 Task: In the  document registration.odt Download file as 'Rich Text Format' Share this file with 'softage.7@softage.net' Insert the command  Suggesting 
Action: Mouse pressed left at (296, 379)
Screenshot: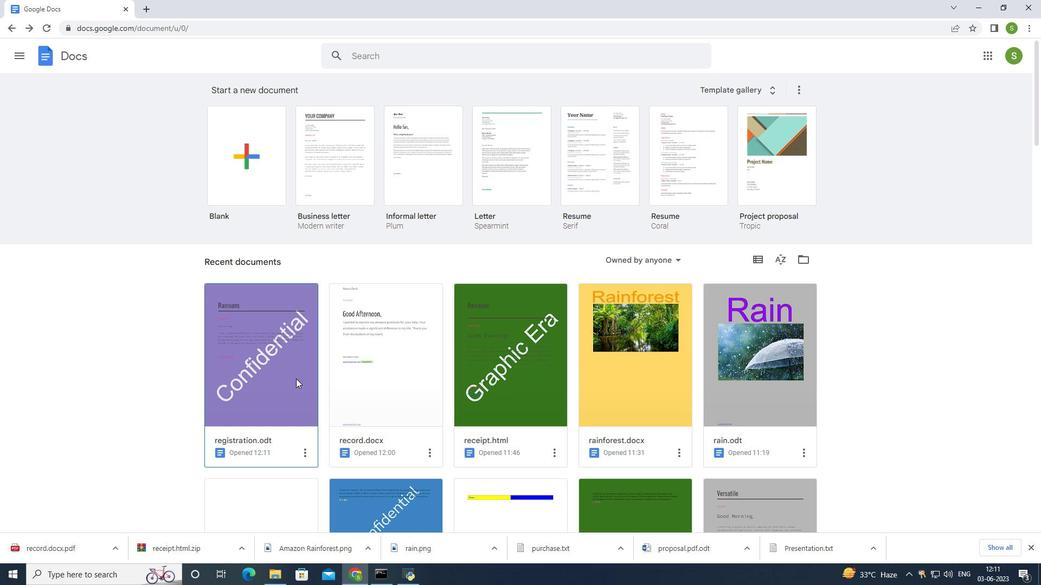 
Action: Mouse moved to (40, 63)
Screenshot: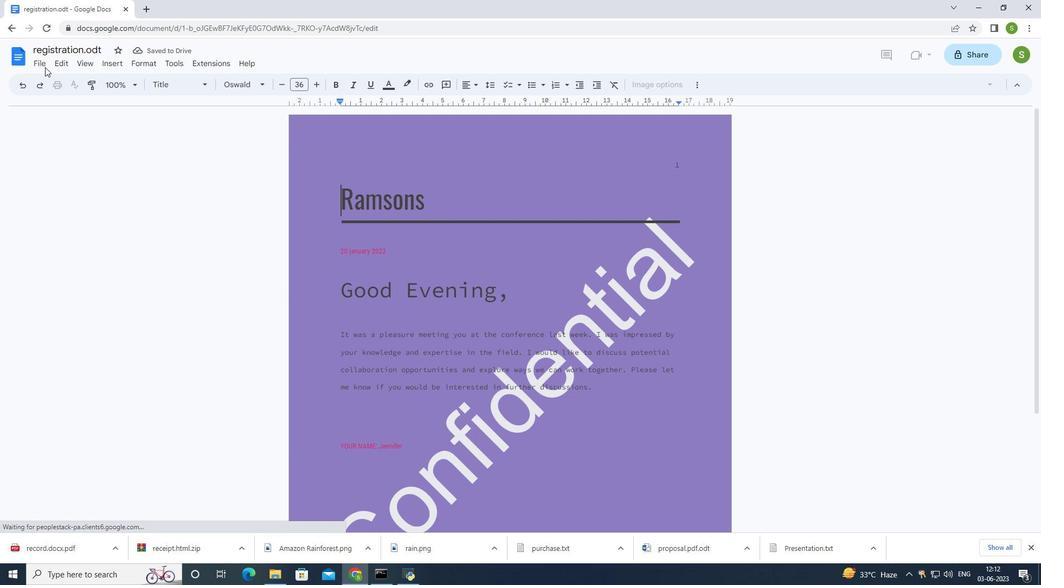 
Action: Mouse pressed left at (40, 63)
Screenshot: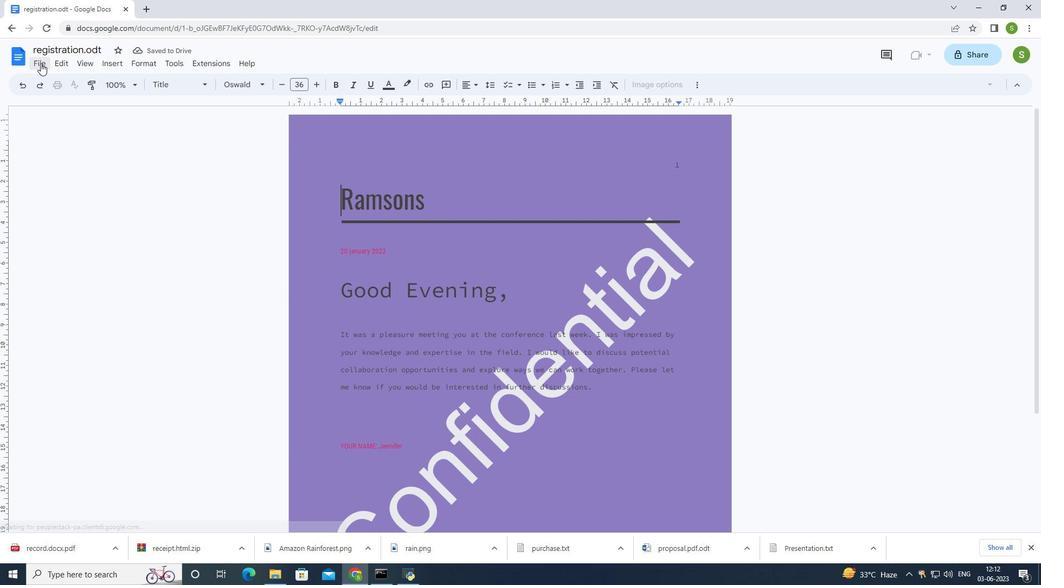 
Action: Mouse moved to (61, 177)
Screenshot: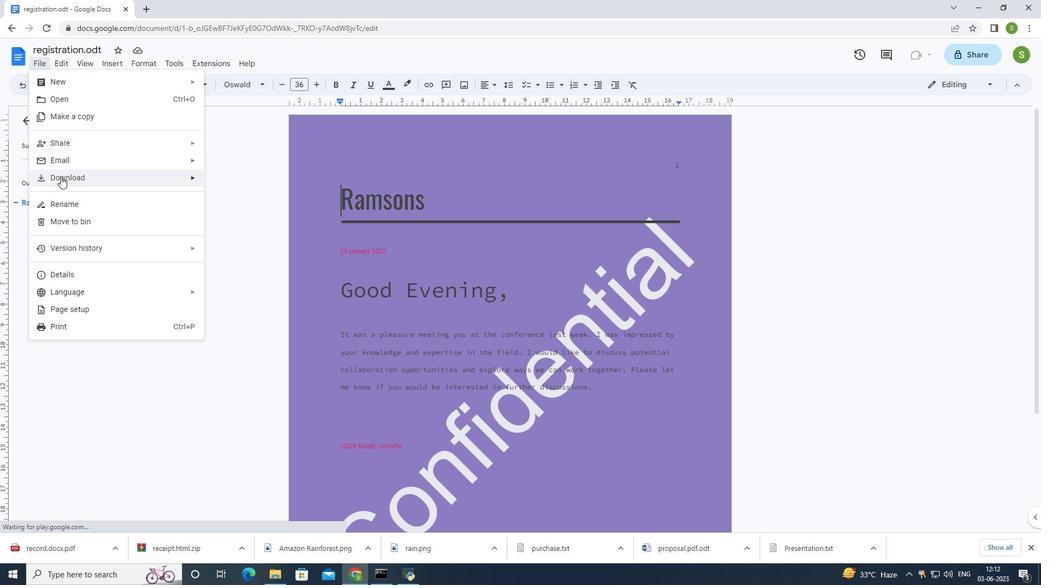 
Action: Mouse pressed left at (61, 177)
Screenshot: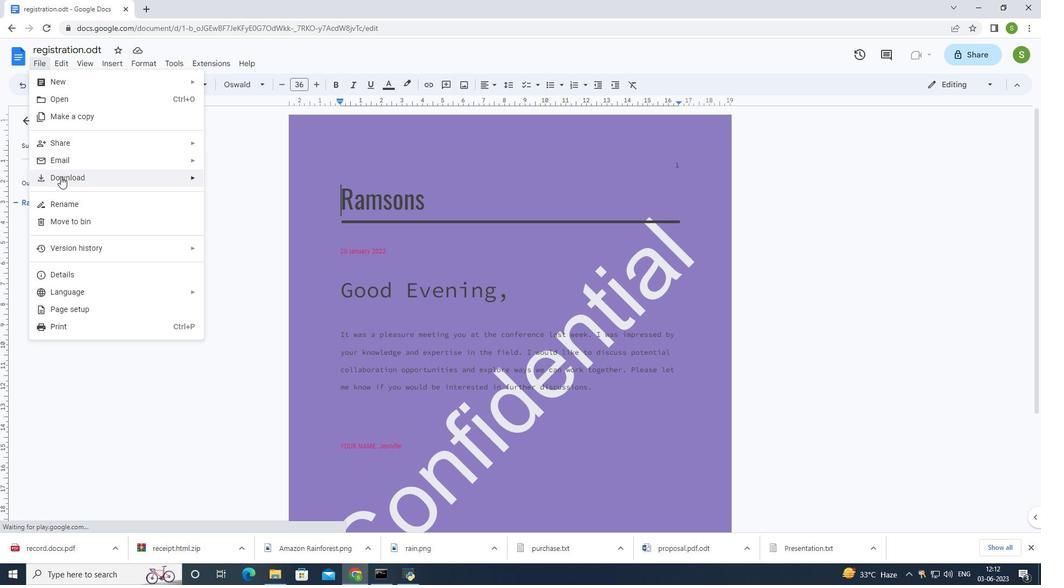 
Action: Mouse moved to (232, 222)
Screenshot: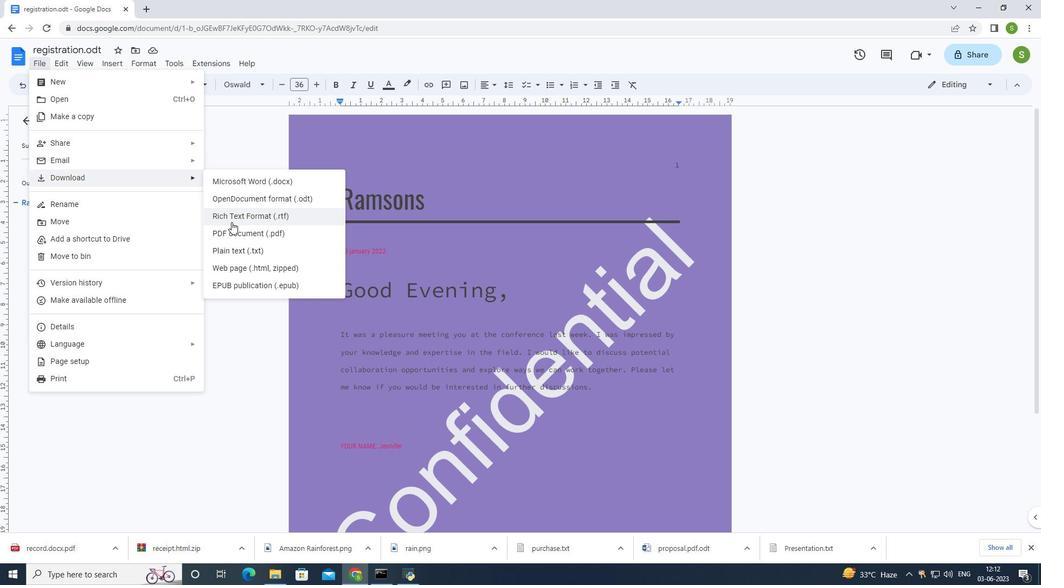 
Action: Mouse pressed left at (232, 222)
Screenshot: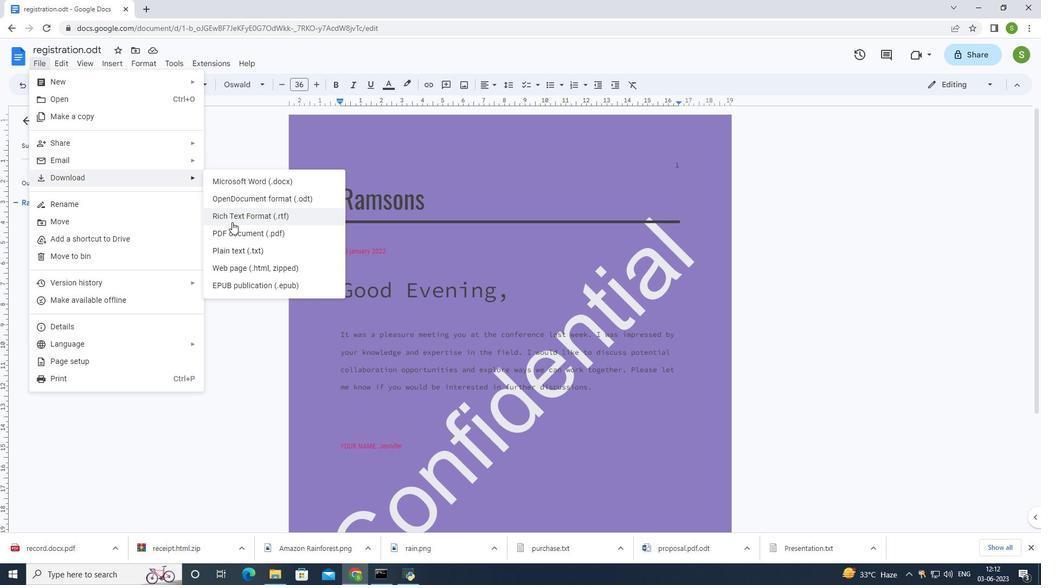 
Action: Mouse moved to (979, 54)
Screenshot: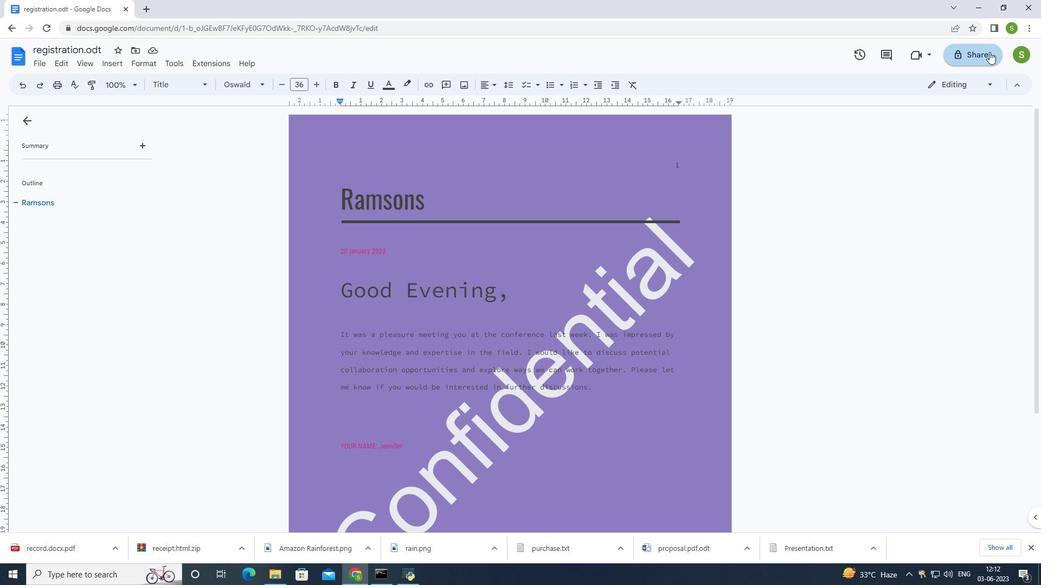 
Action: Mouse pressed left at (979, 54)
Screenshot: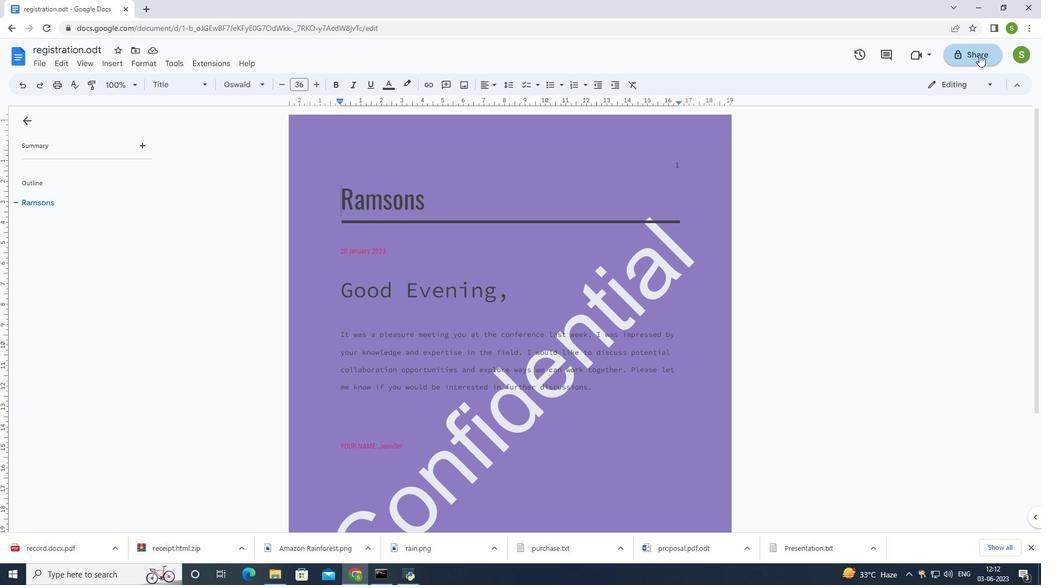 
Action: Mouse moved to (580, 226)
Screenshot: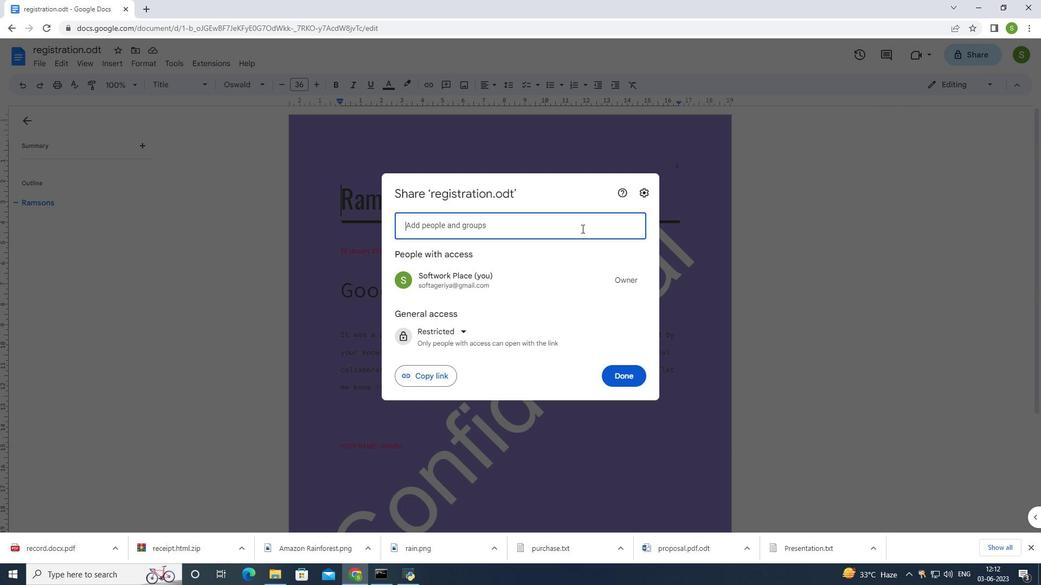 
Action: Mouse pressed left at (580, 226)
Screenshot: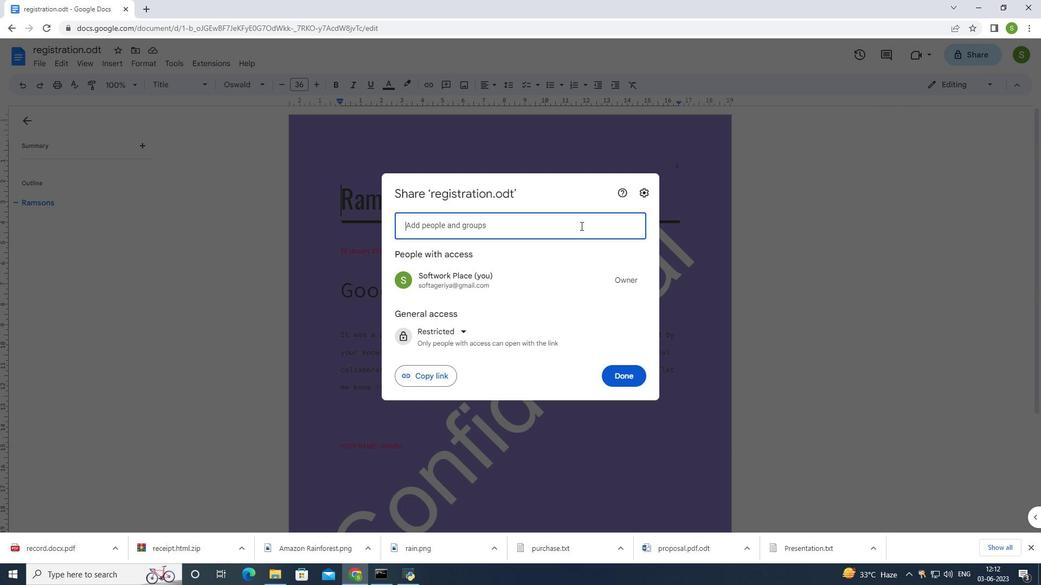 
Action: Mouse moved to (779, 279)
Screenshot: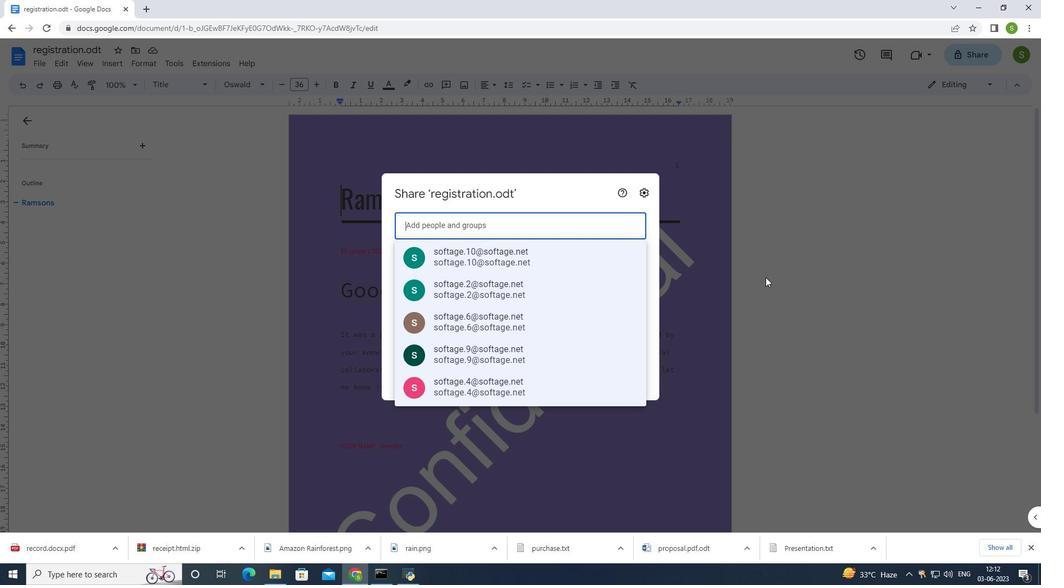 
Action: Key pressed softage.7<Key.shift>@softage.net<Key.enter>
Screenshot: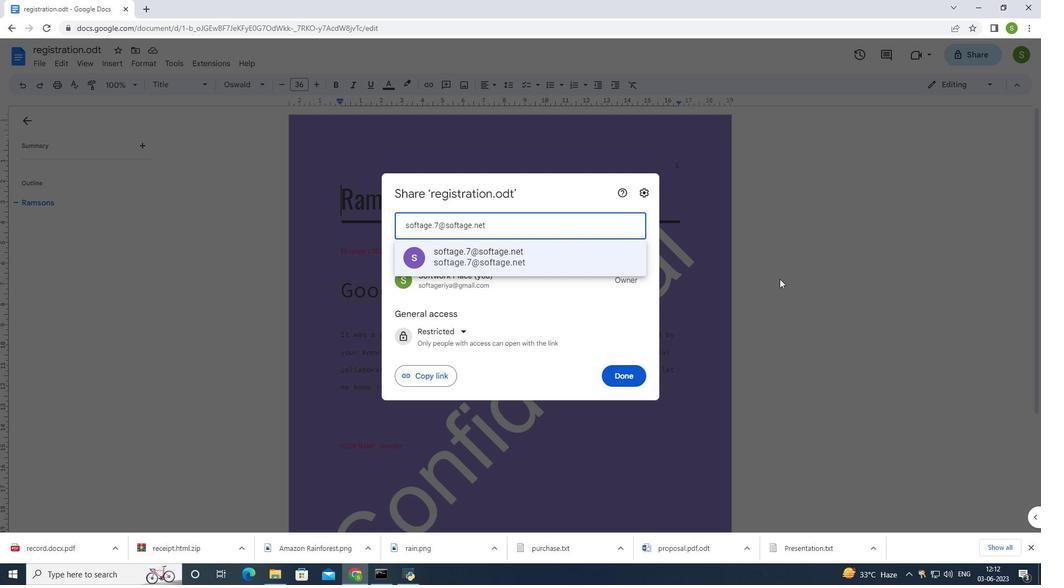 
Action: Mouse moved to (630, 361)
Screenshot: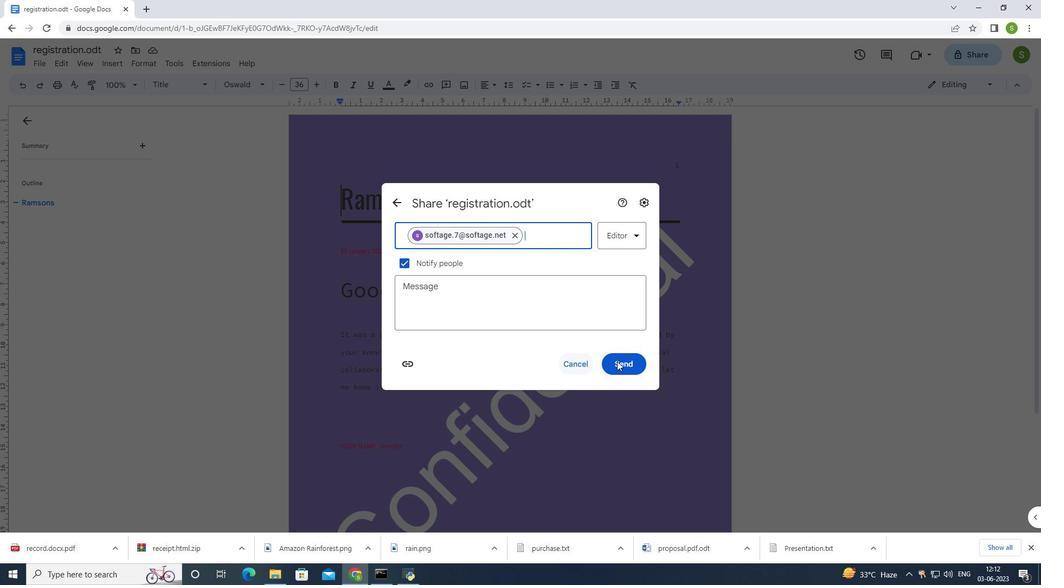 
Action: Mouse pressed left at (630, 361)
Screenshot: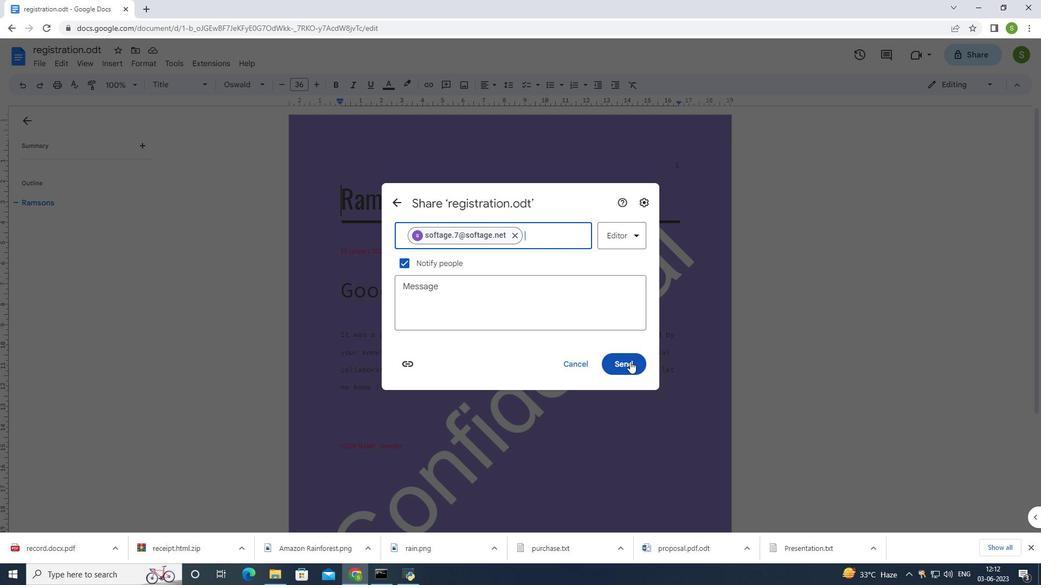 
Action: Mouse moved to (610, 295)
Screenshot: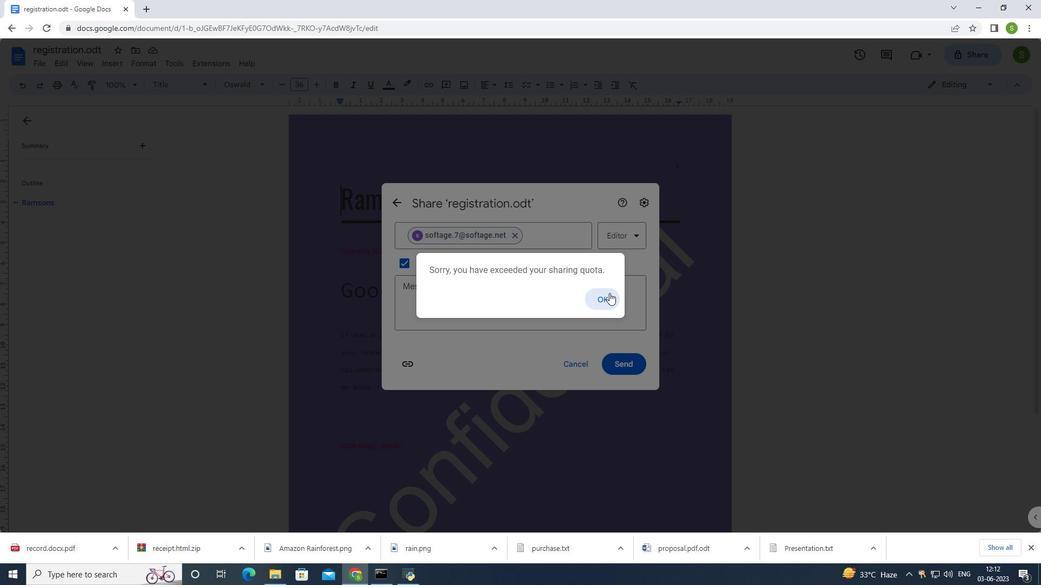 
Action: Mouse pressed left at (610, 295)
Screenshot: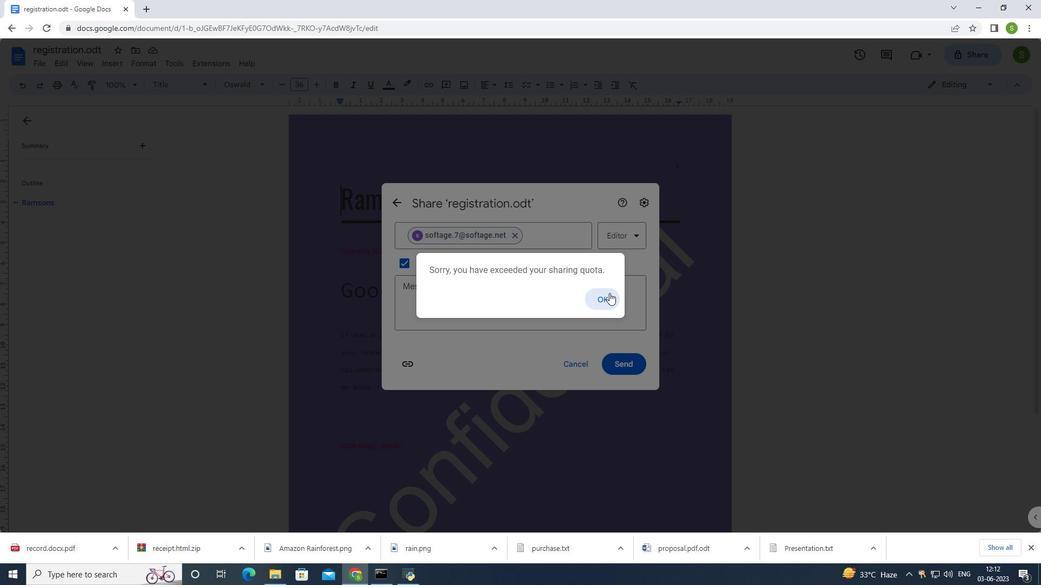 
Action: Mouse moved to (572, 425)
Screenshot: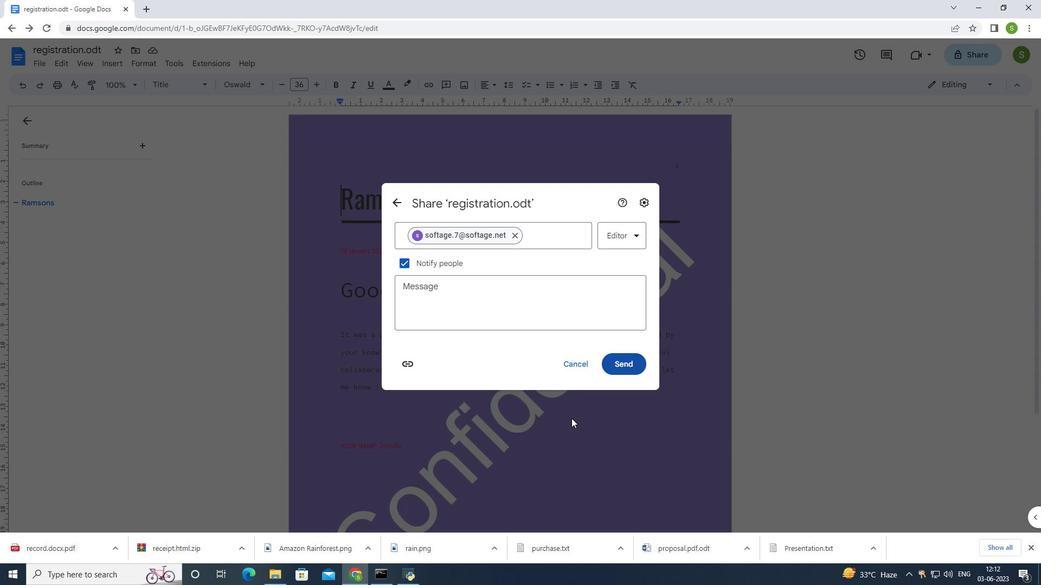 
Action: Mouse pressed left at (572, 425)
Screenshot: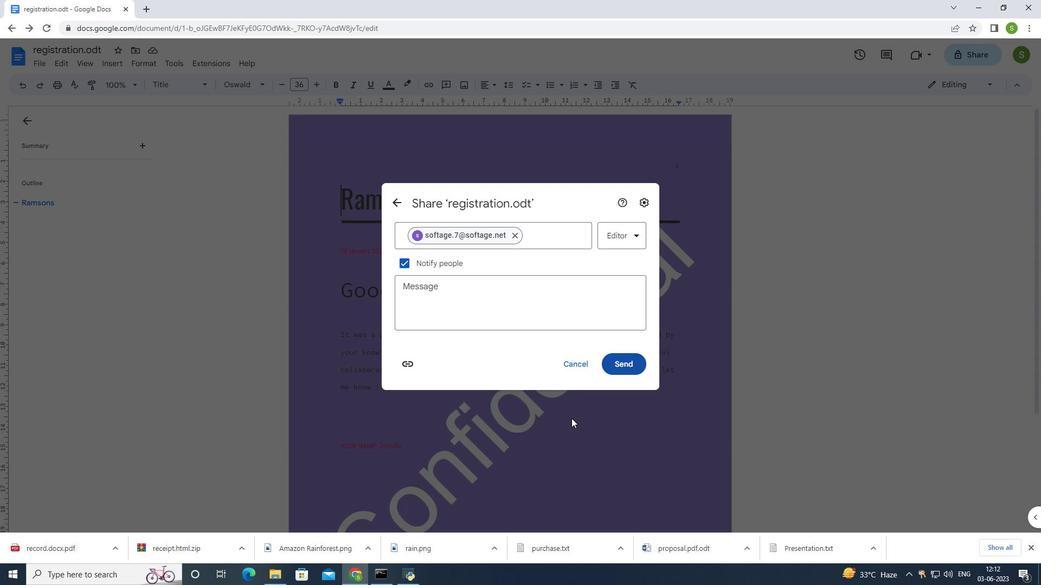 
Action: Mouse moved to (550, 302)
Screenshot: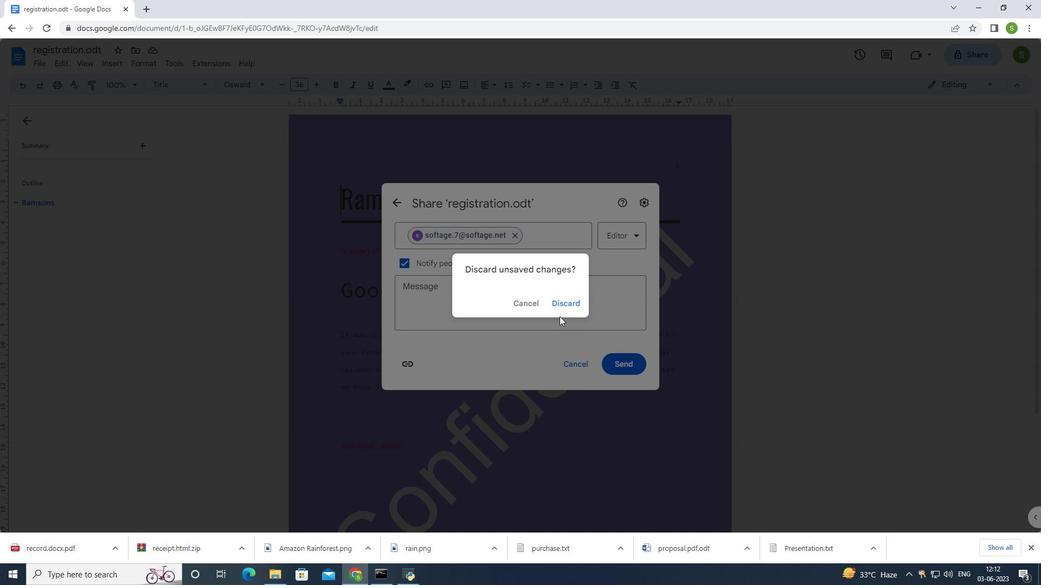 
Action: Mouse pressed left at (550, 302)
Screenshot: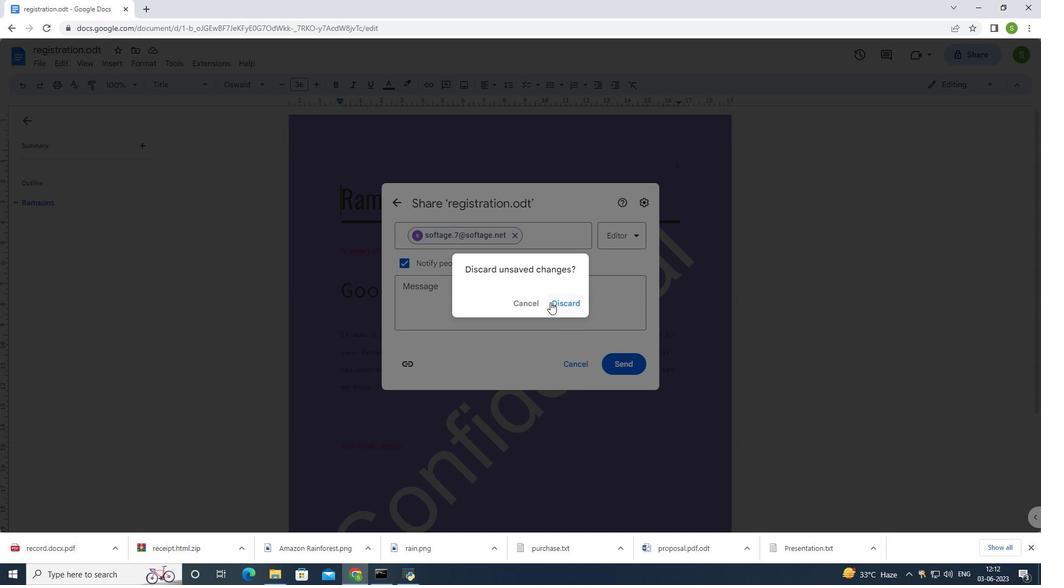 
Action: Mouse moved to (959, 79)
Screenshot: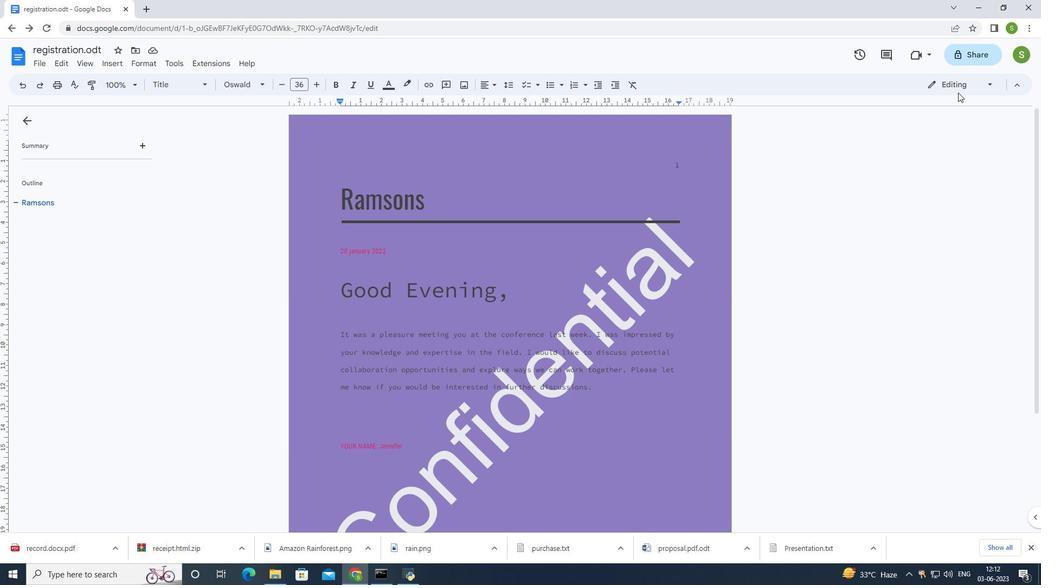 
Action: Mouse pressed left at (959, 79)
Screenshot: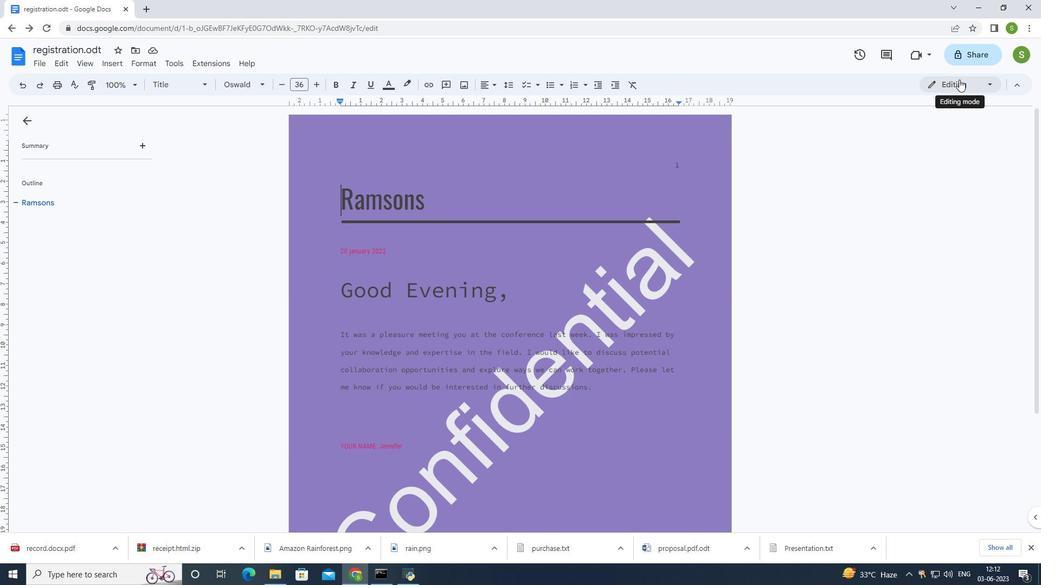 
Action: Mouse moved to (947, 133)
Screenshot: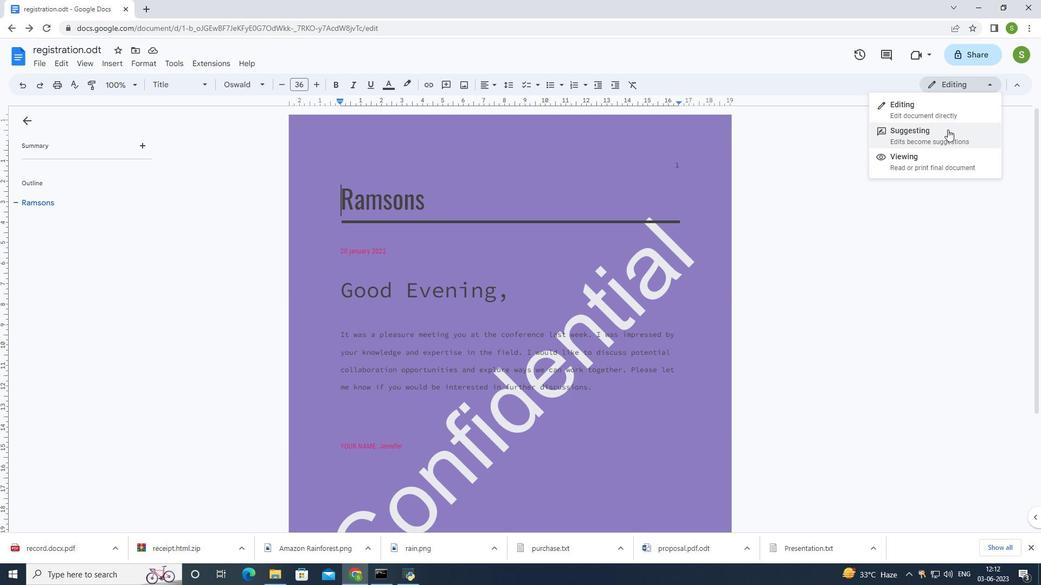 
Action: Mouse pressed left at (947, 133)
Screenshot: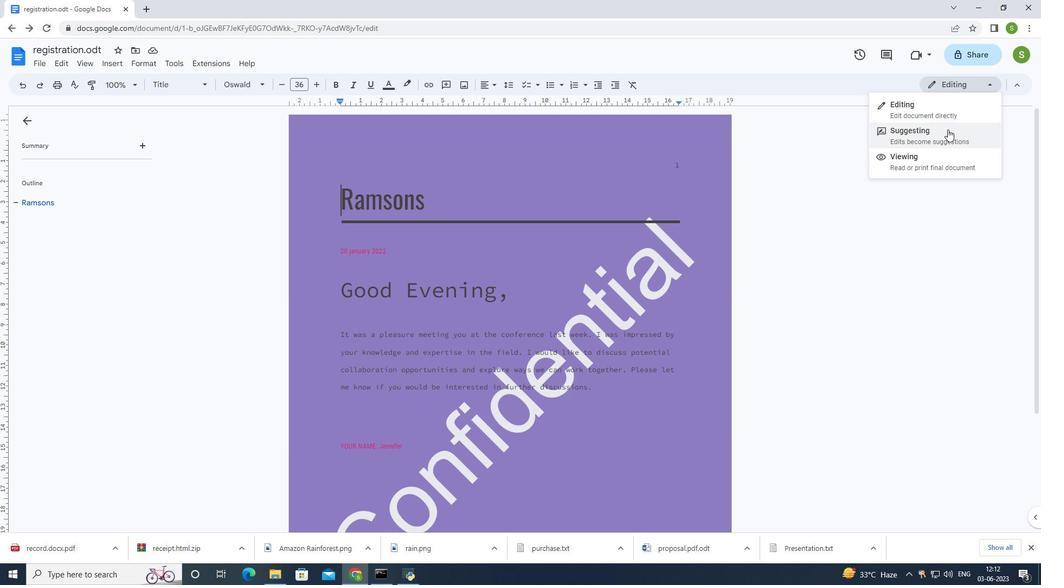 
Action: Mouse moved to (743, 332)
Screenshot: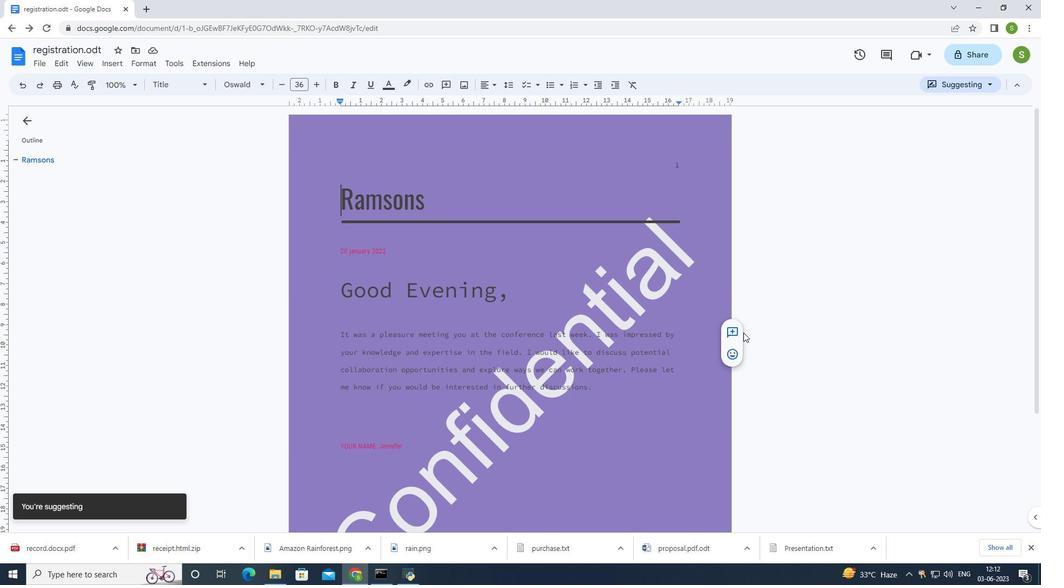 
